Task: View the explorer.
Action: Mouse moved to (148, 201)
Screenshot: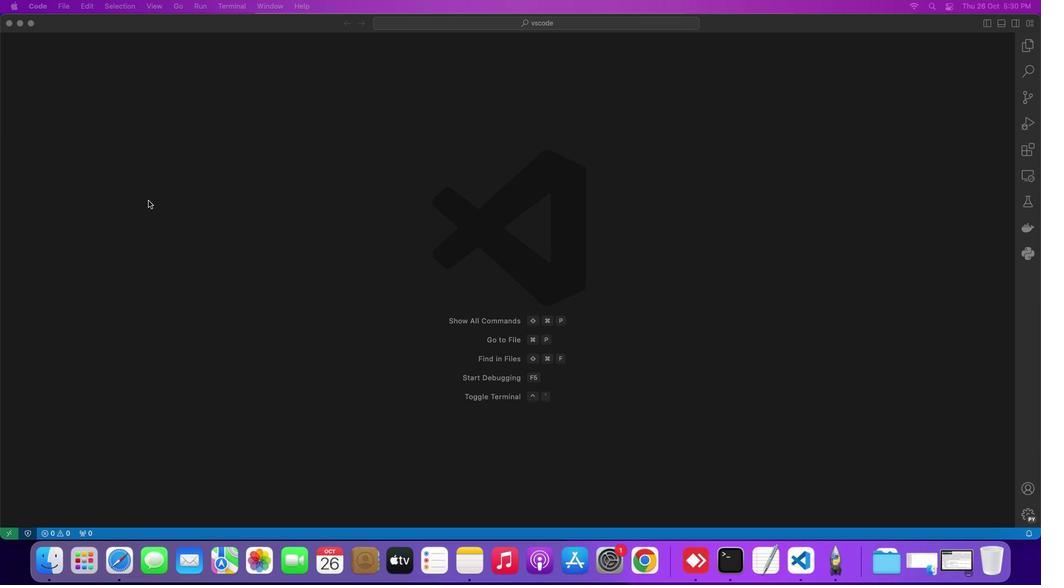 
Action: Mouse pressed left at (148, 201)
Screenshot: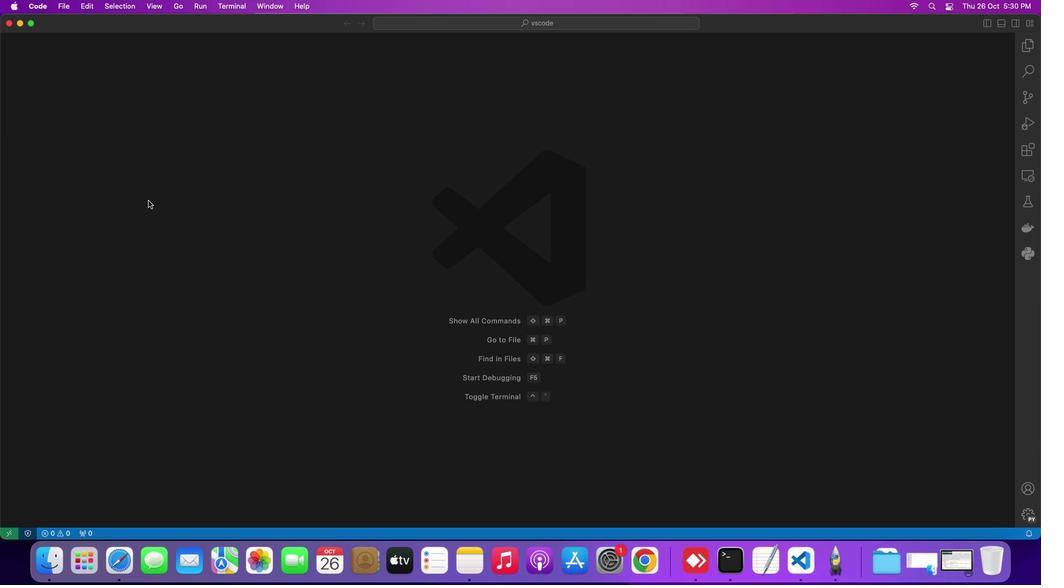 
Action: Mouse moved to (152, 7)
Screenshot: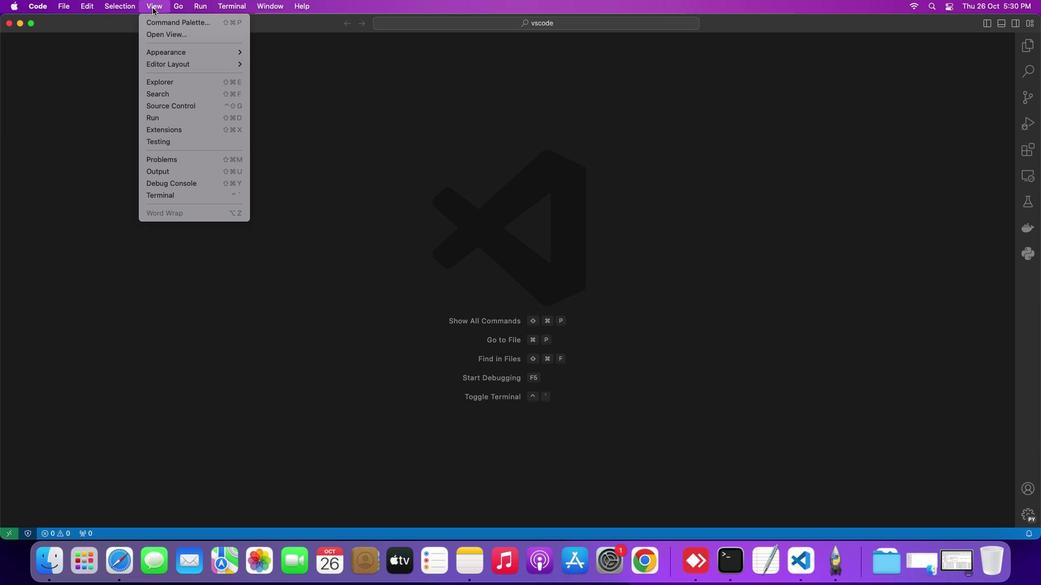 
Action: Mouse pressed left at (152, 7)
Screenshot: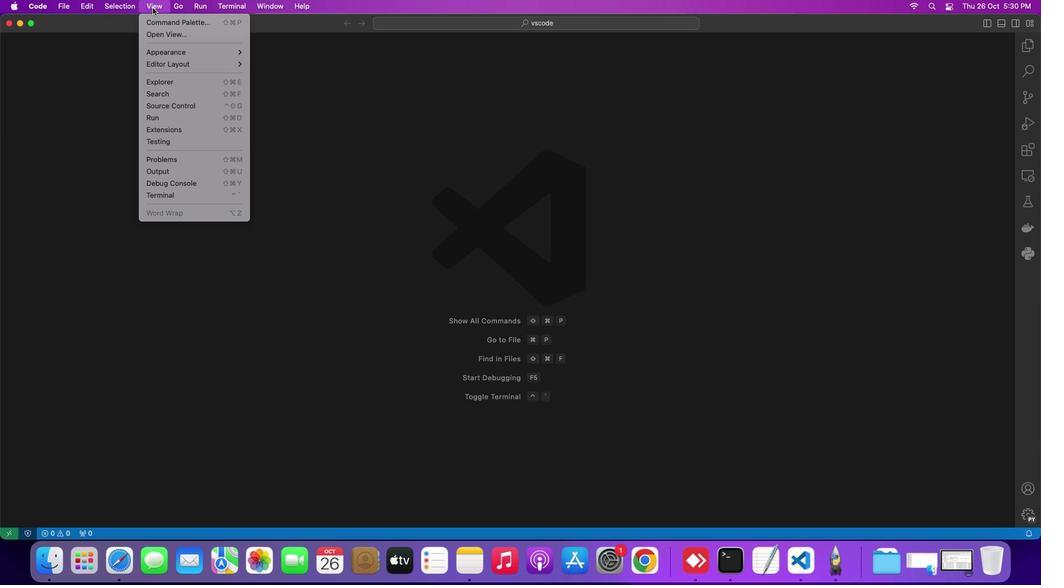 
Action: Mouse moved to (167, 79)
Screenshot: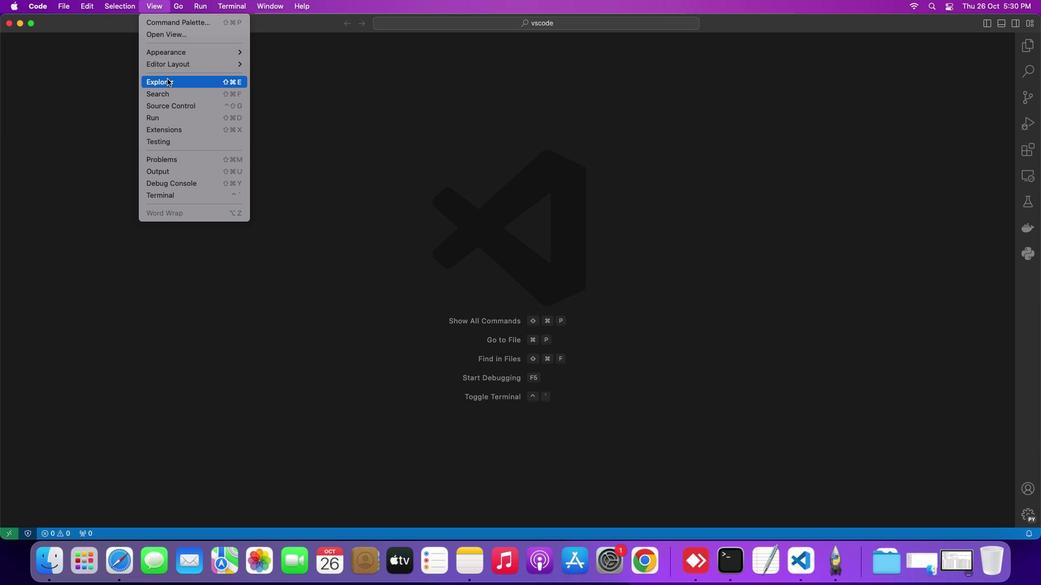 
Action: Mouse pressed left at (167, 79)
Screenshot: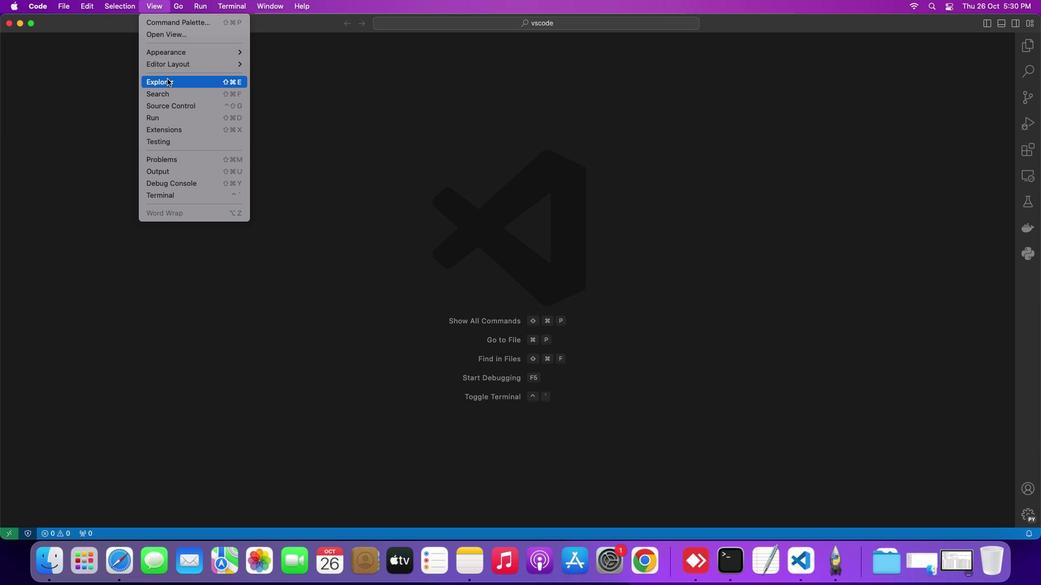 
Action: Mouse moved to (470, 321)
Screenshot: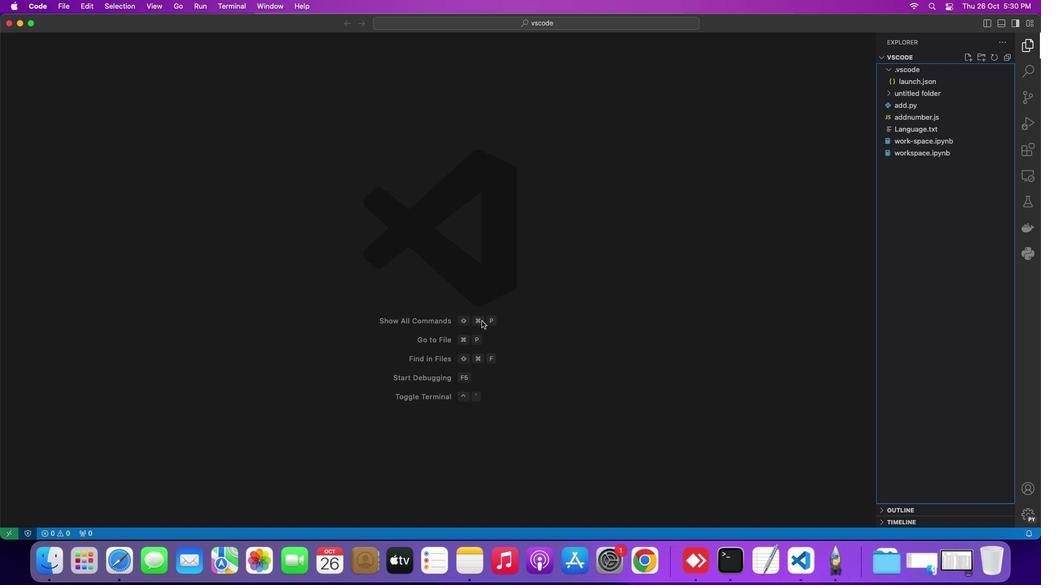 
